 Task: Clear the last 4 weeks browsing history.
Action: Mouse moved to (1085, 32)
Screenshot: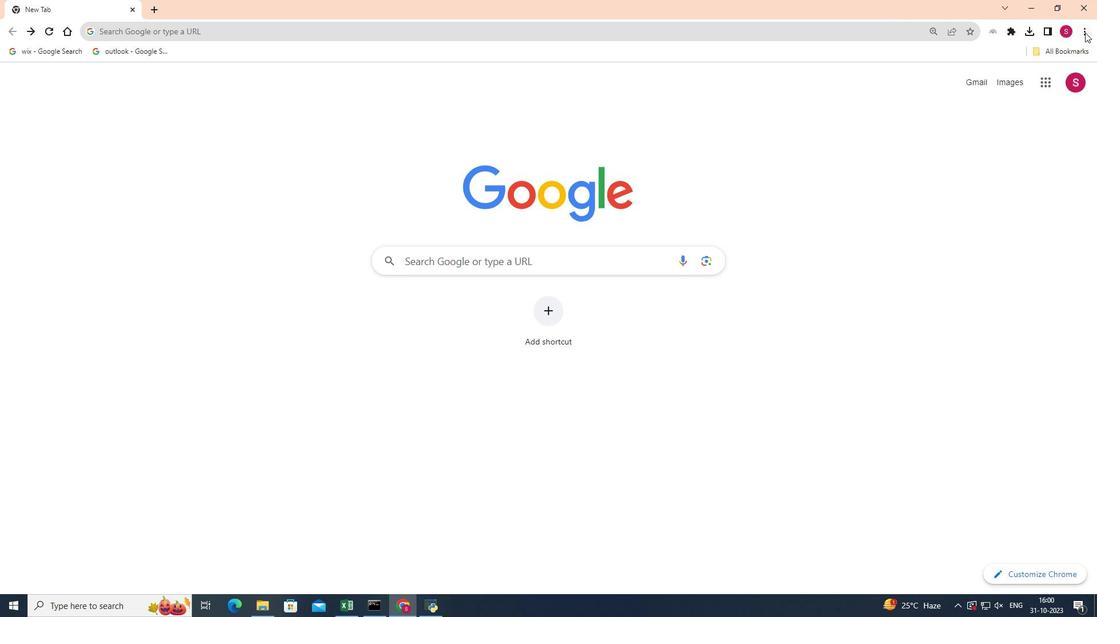
Action: Mouse pressed left at (1085, 32)
Screenshot: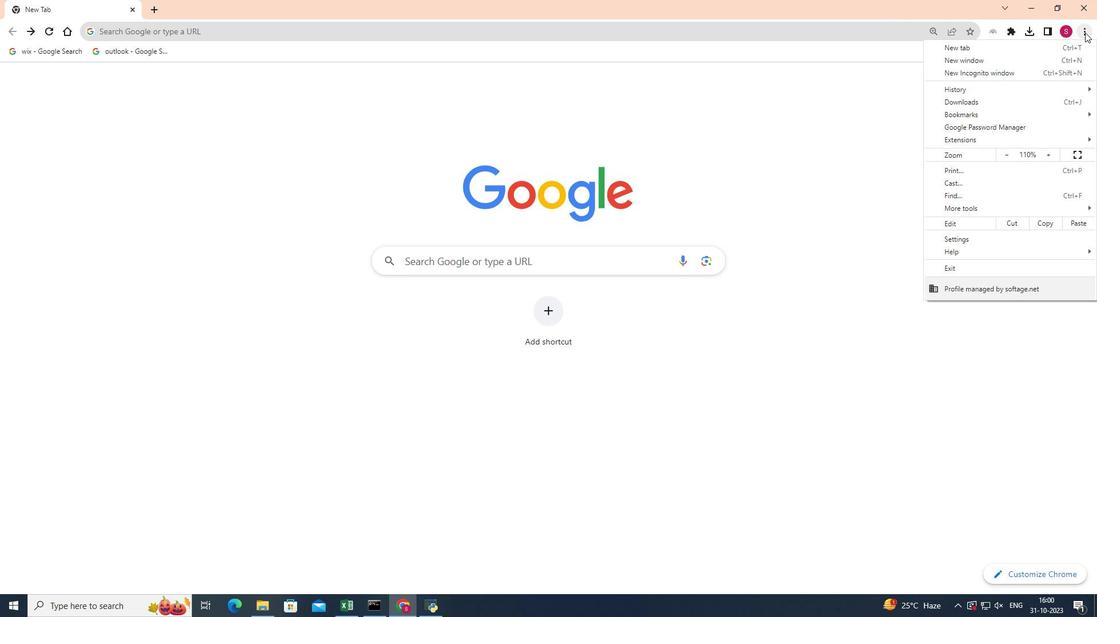 
Action: Mouse moved to (972, 208)
Screenshot: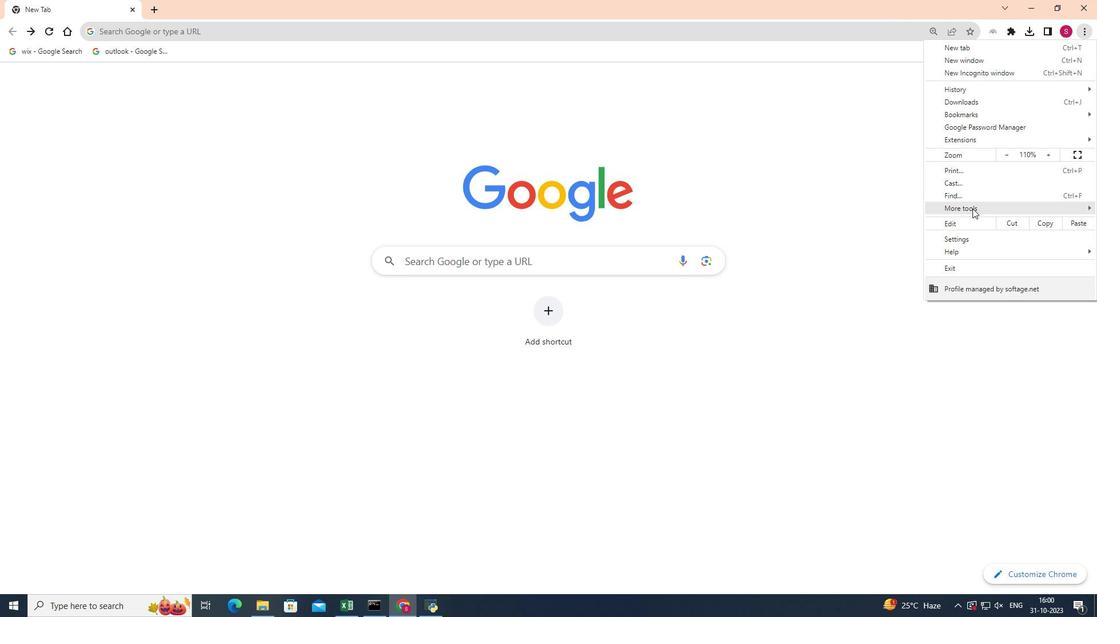 
Action: Mouse pressed left at (972, 208)
Screenshot: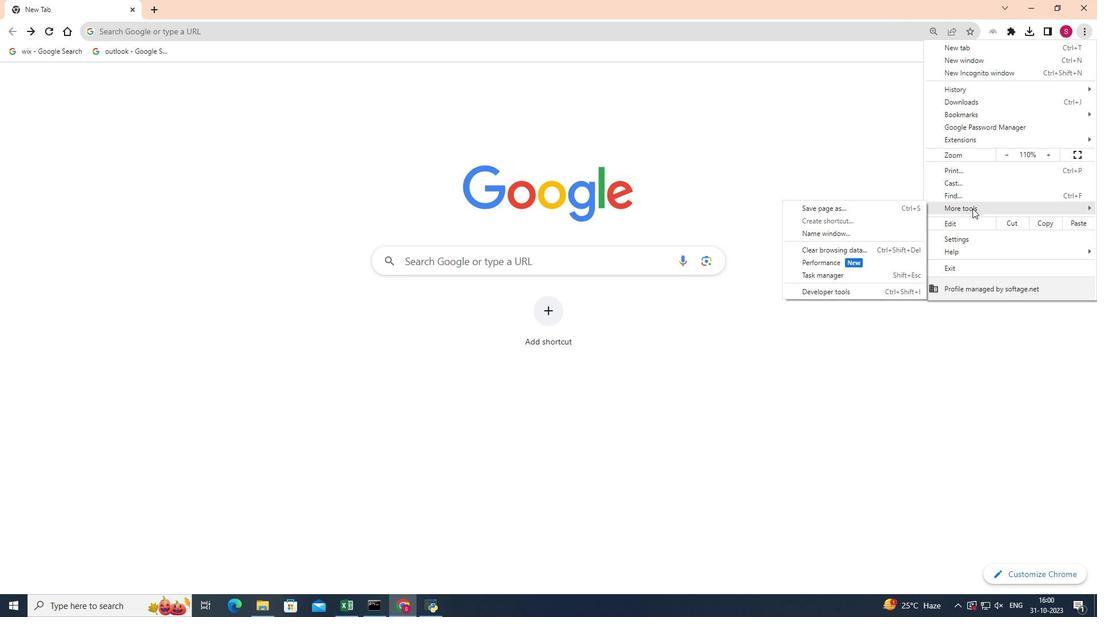 
Action: Mouse moved to (890, 246)
Screenshot: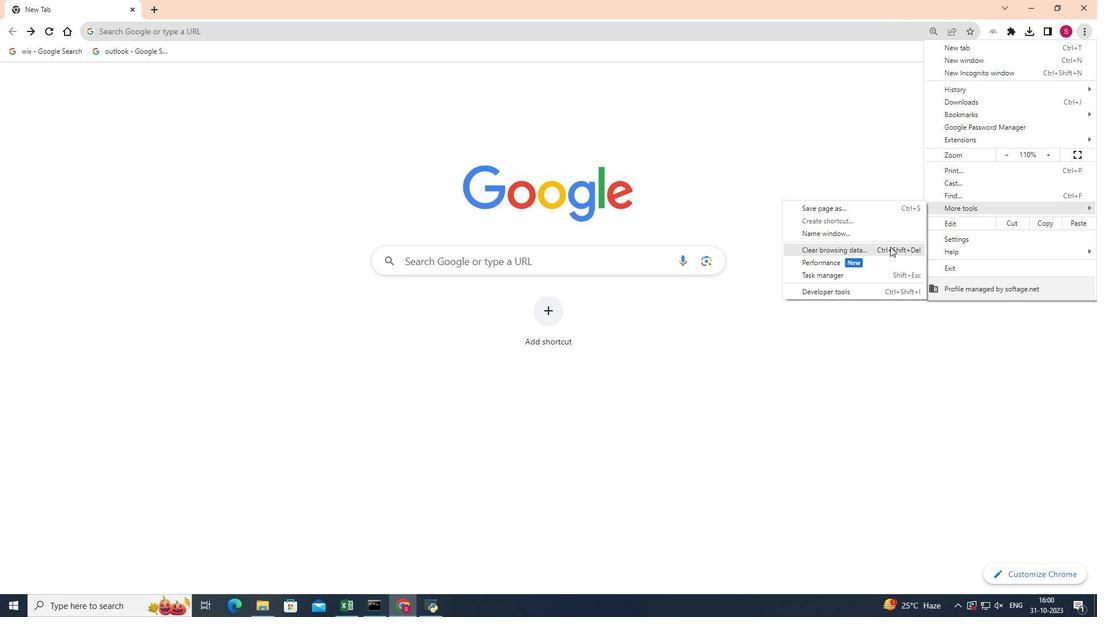 
Action: Mouse pressed left at (890, 246)
Screenshot: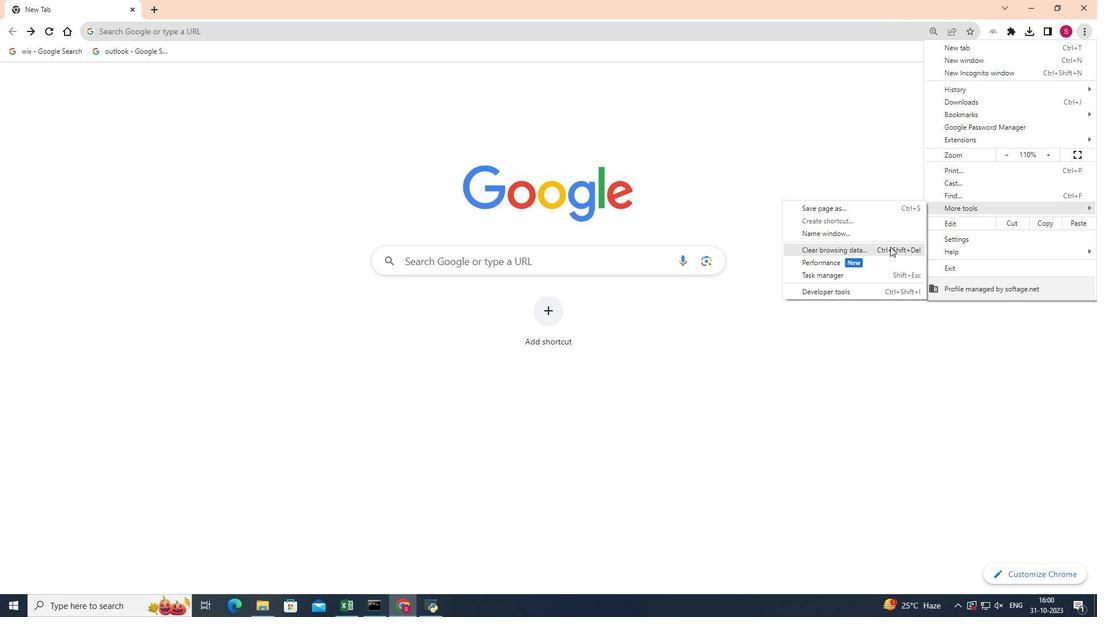 
Action: Mouse pressed left at (890, 246)
Screenshot: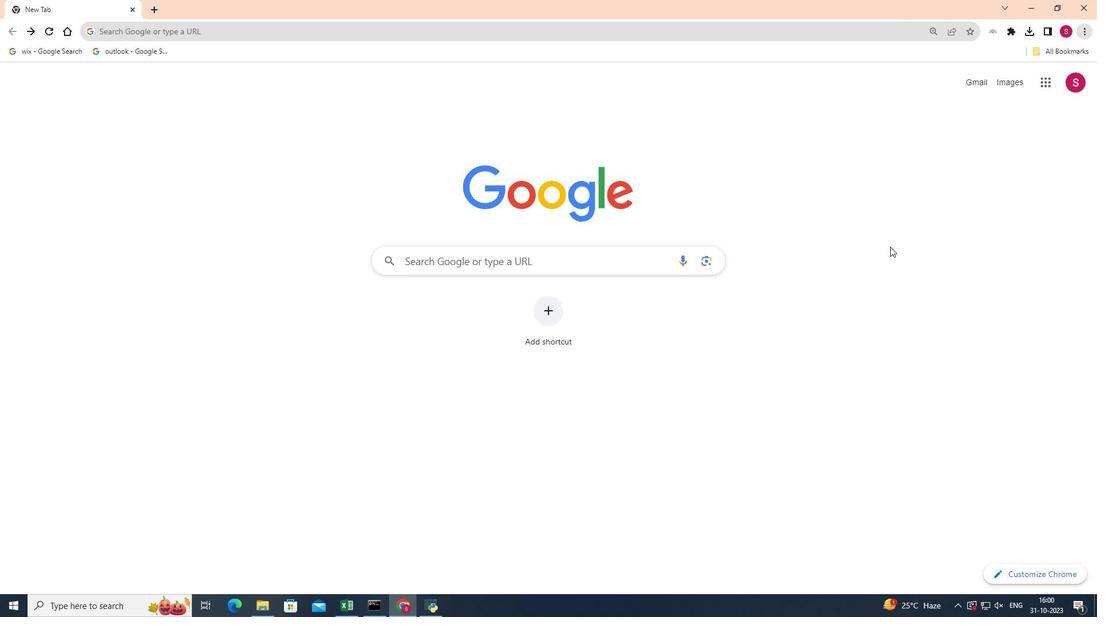 
Action: Mouse moved to (550, 206)
Screenshot: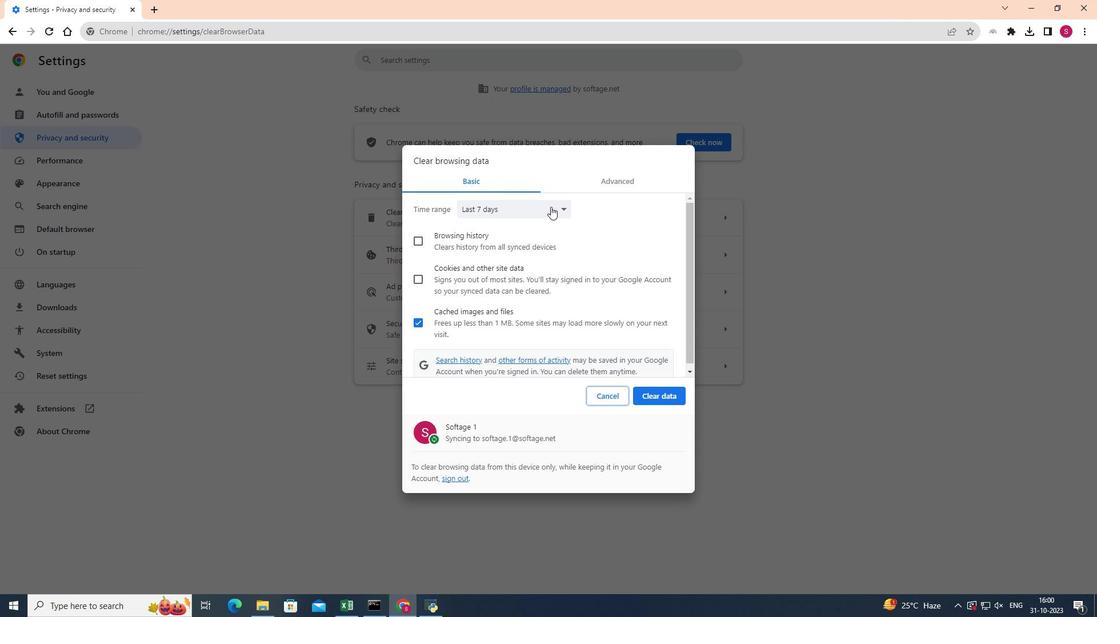 
Action: Mouse pressed left at (550, 206)
Screenshot: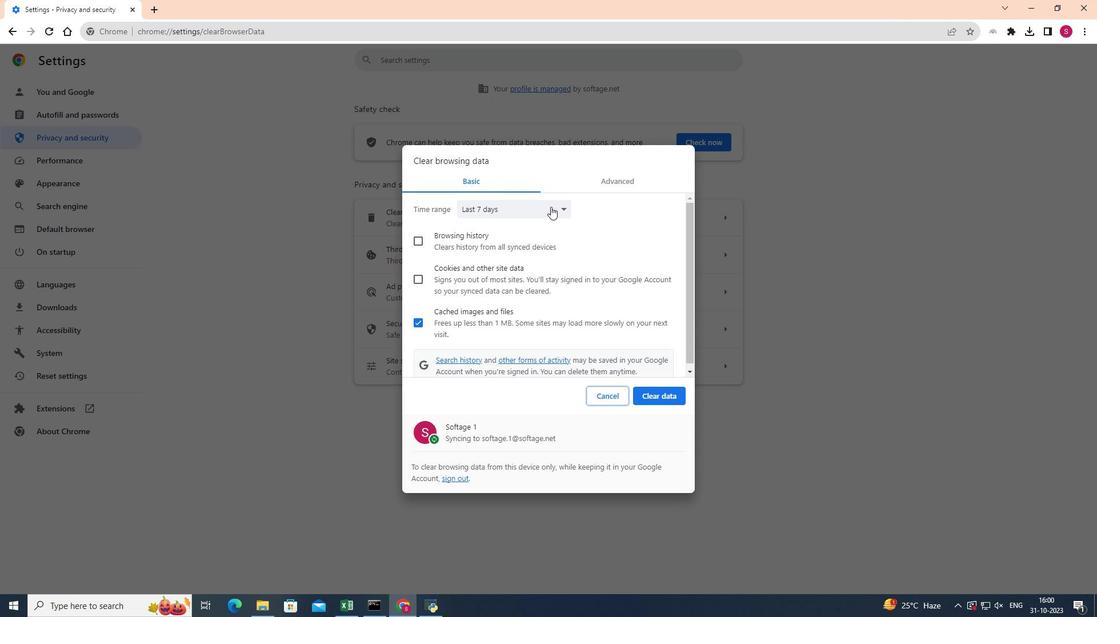 
Action: Mouse moved to (513, 253)
Screenshot: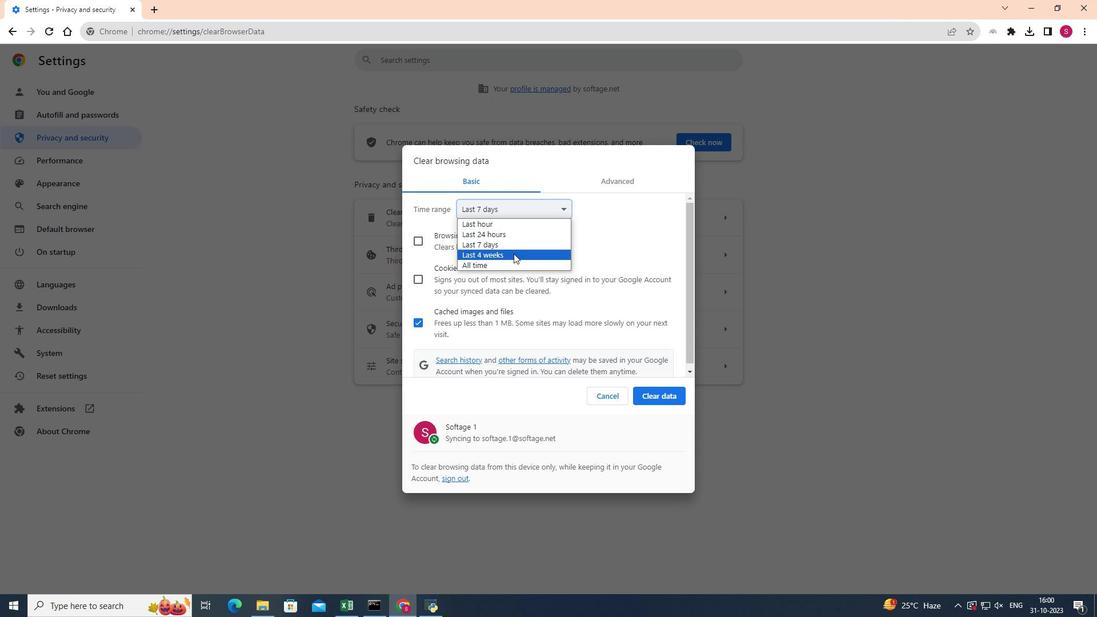 
Action: Mouse pressed left at (513, 253)
Screenshot: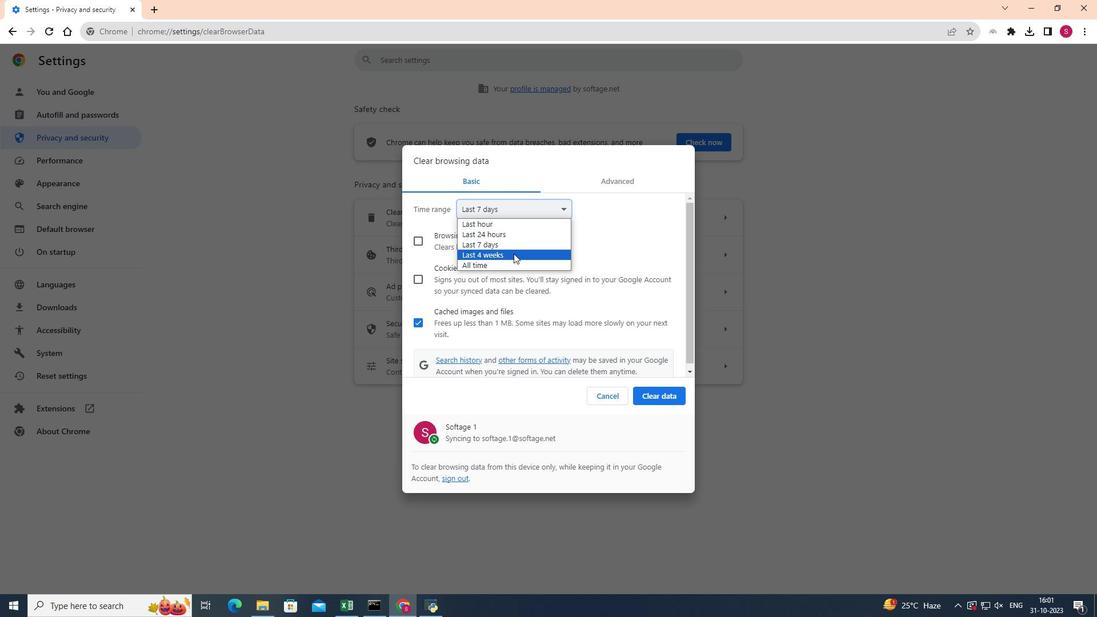
Action: Mouse moved to (416, 321)
Screenshot: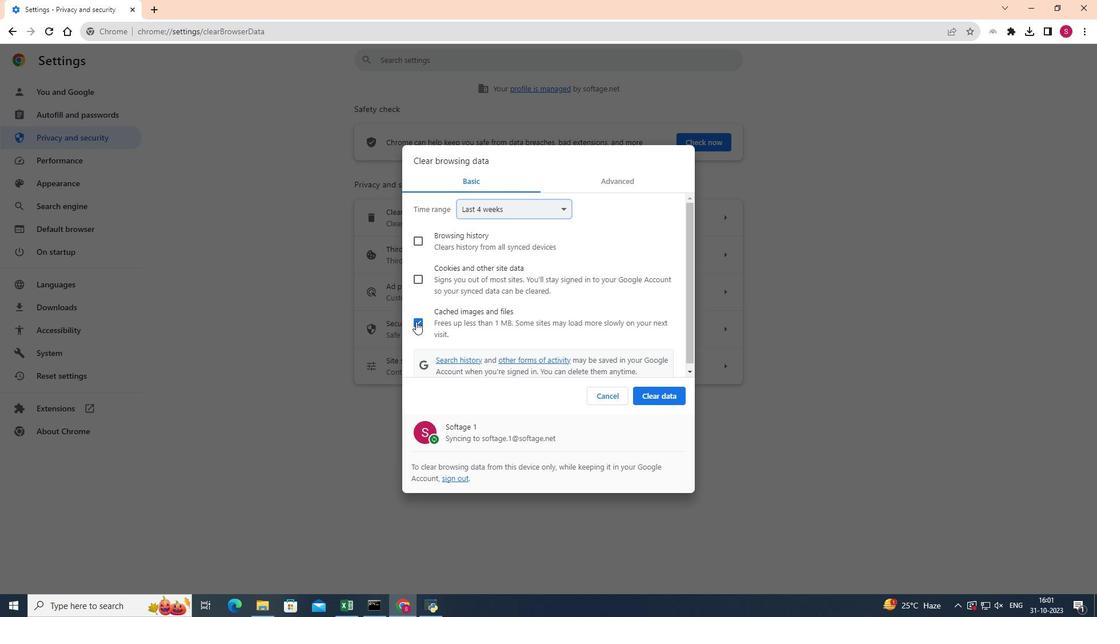 
Action: Mouse pressed left at (416, 321)
Screenshot: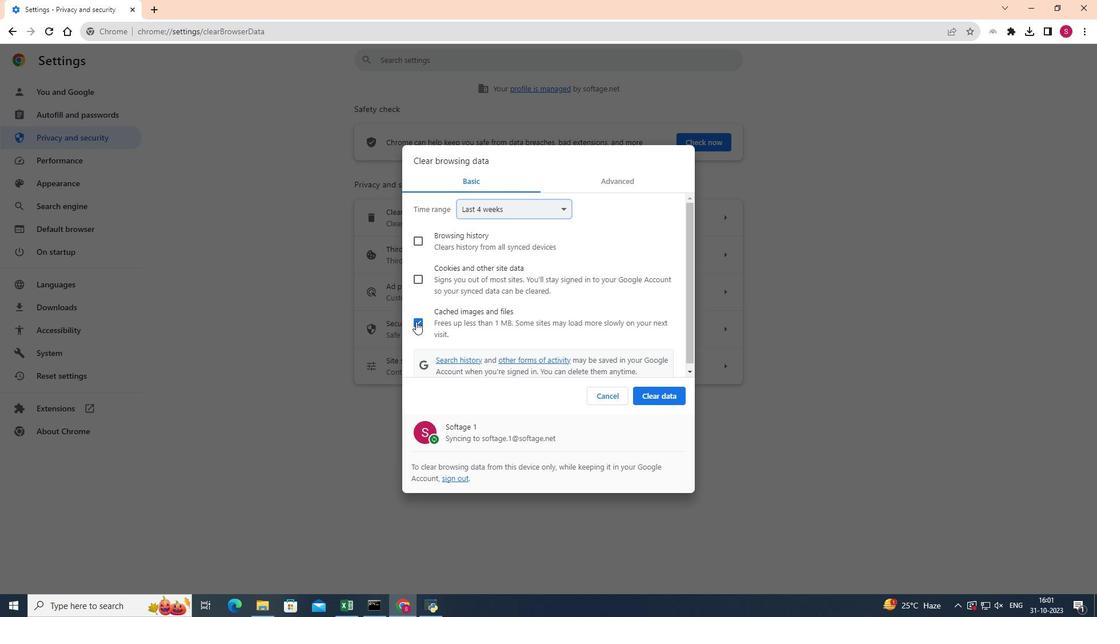
Action: Mouse moved to (424, 244)
Screenshot: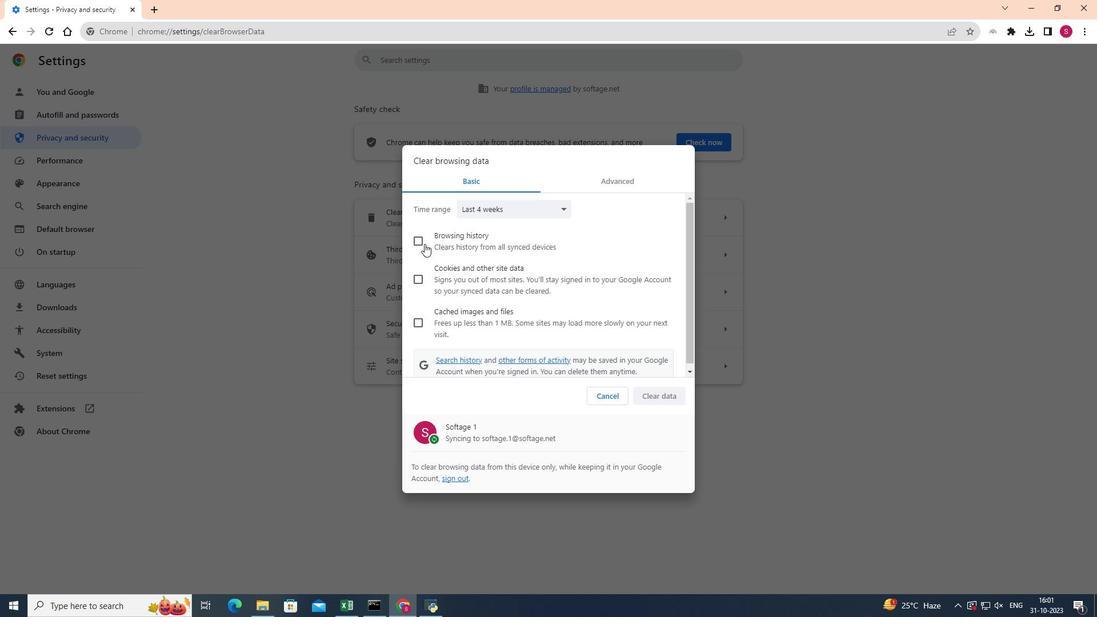 
Action: Mouse pressed left at (424, 244)
Screenshot: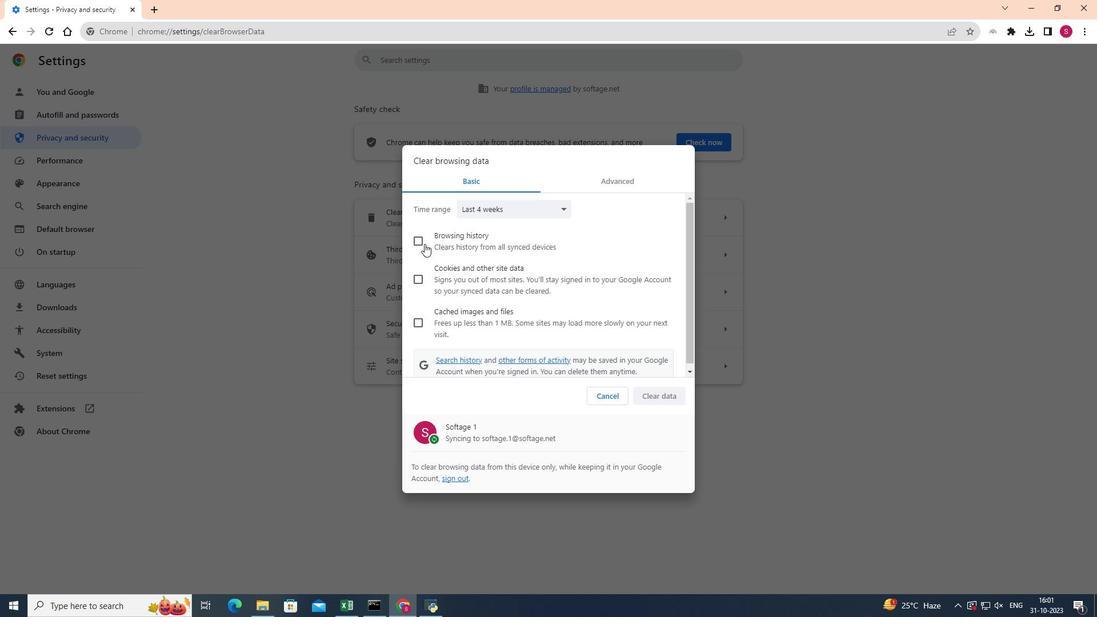 
Action: Mouse pressed left at (424, 244)
Screenshot: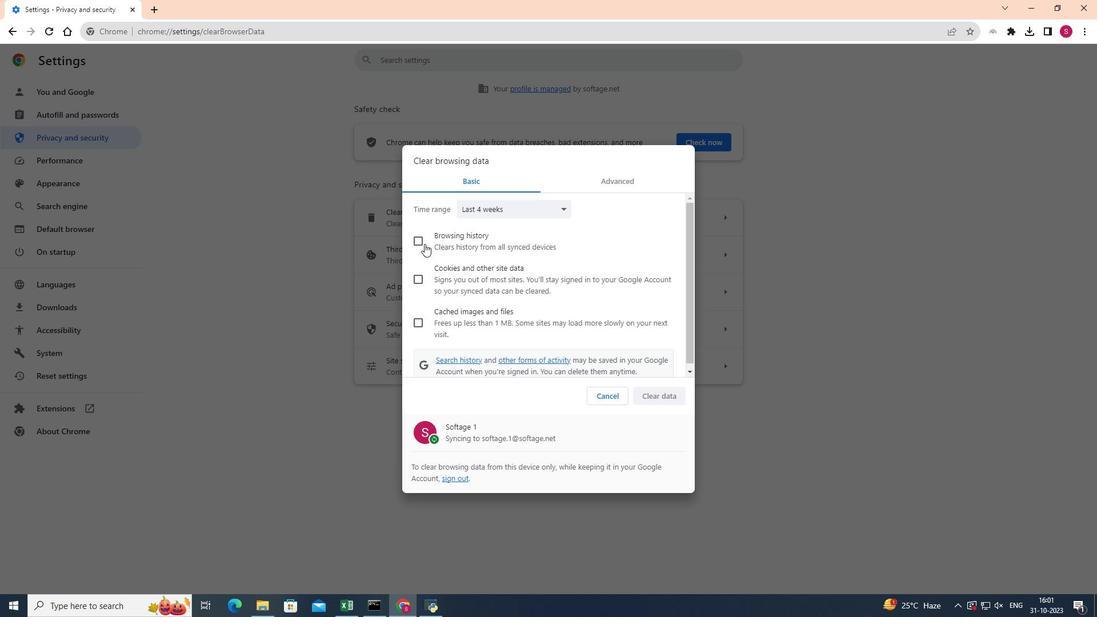 
Action: Mouse moved to (418, 237)
Screenshot: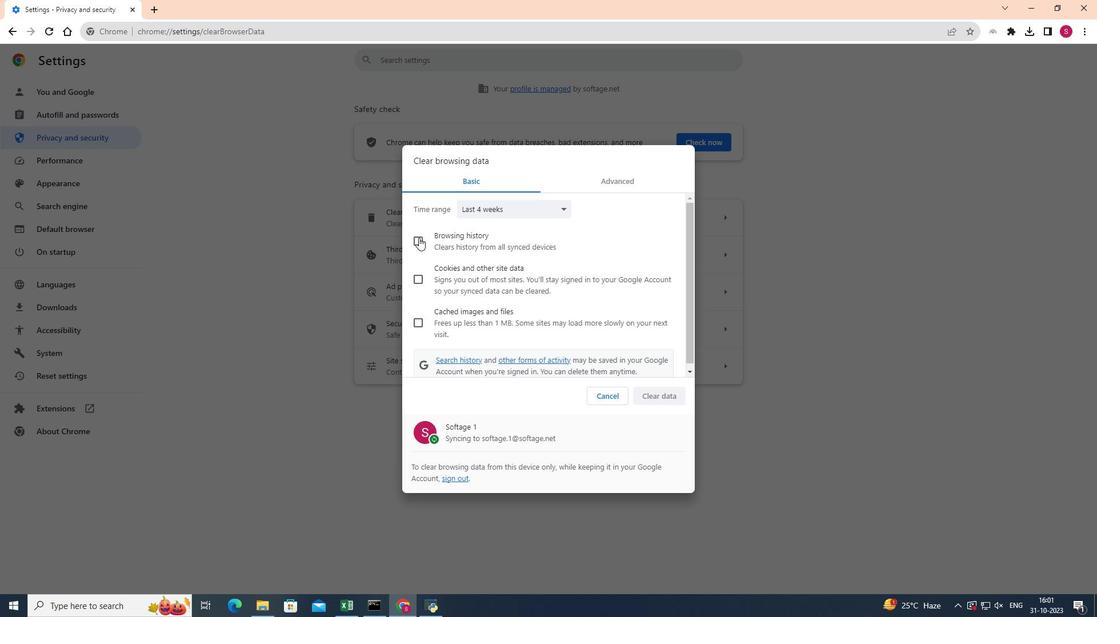 
Action: Mouse pressed left at (418, 237)
Screenshot: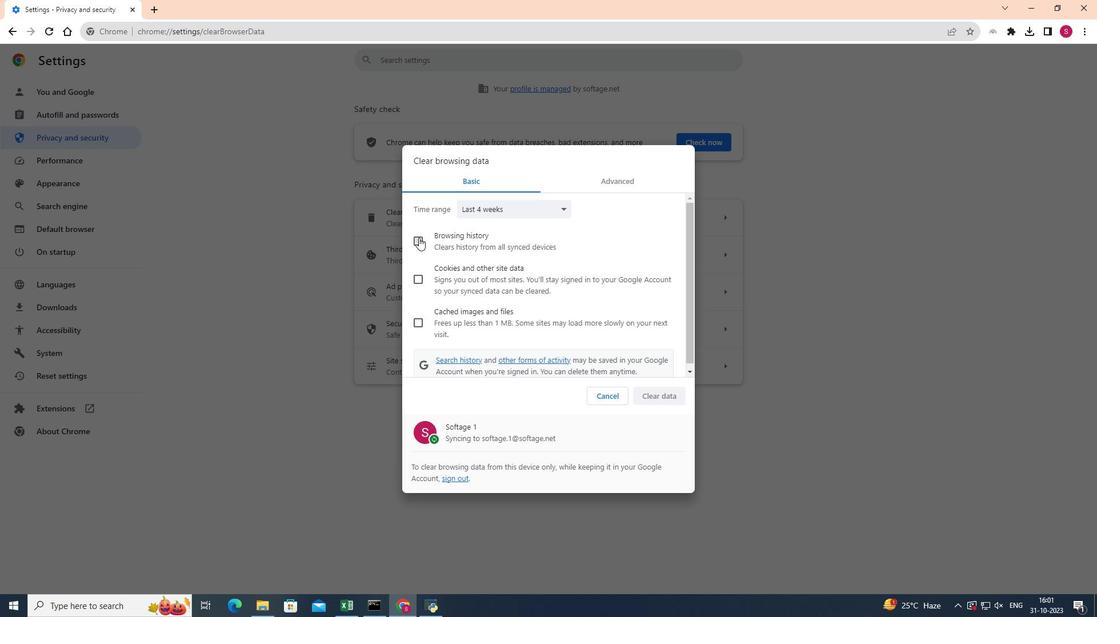 
Action: Mouse moved to (661, 396)
Screenshot: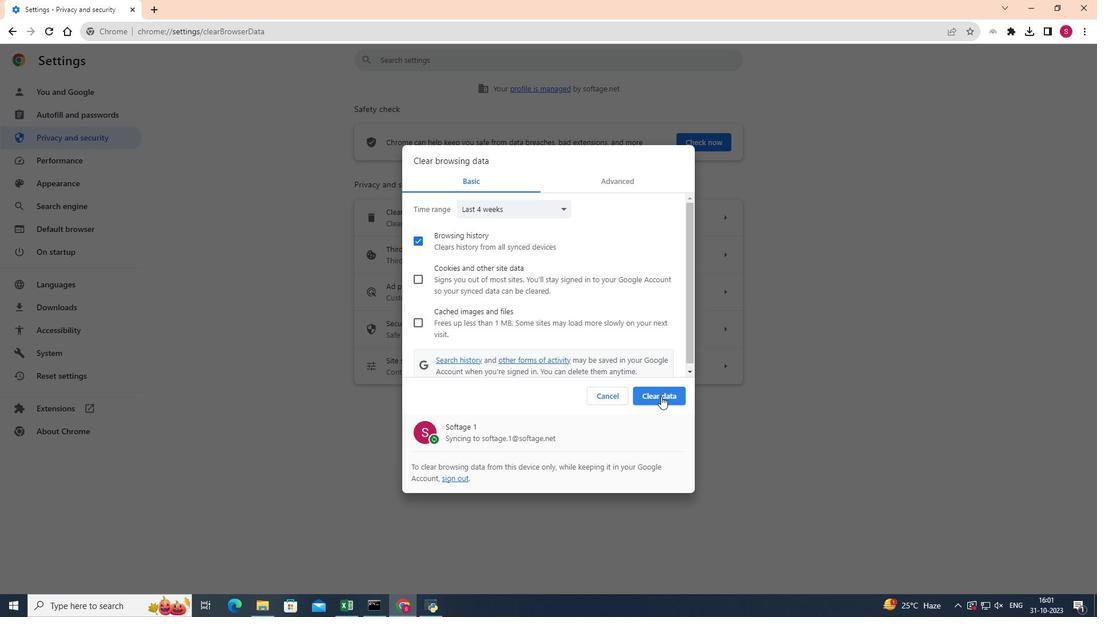 
Action: Mouse pressed left at (661, 396)
Screenshot: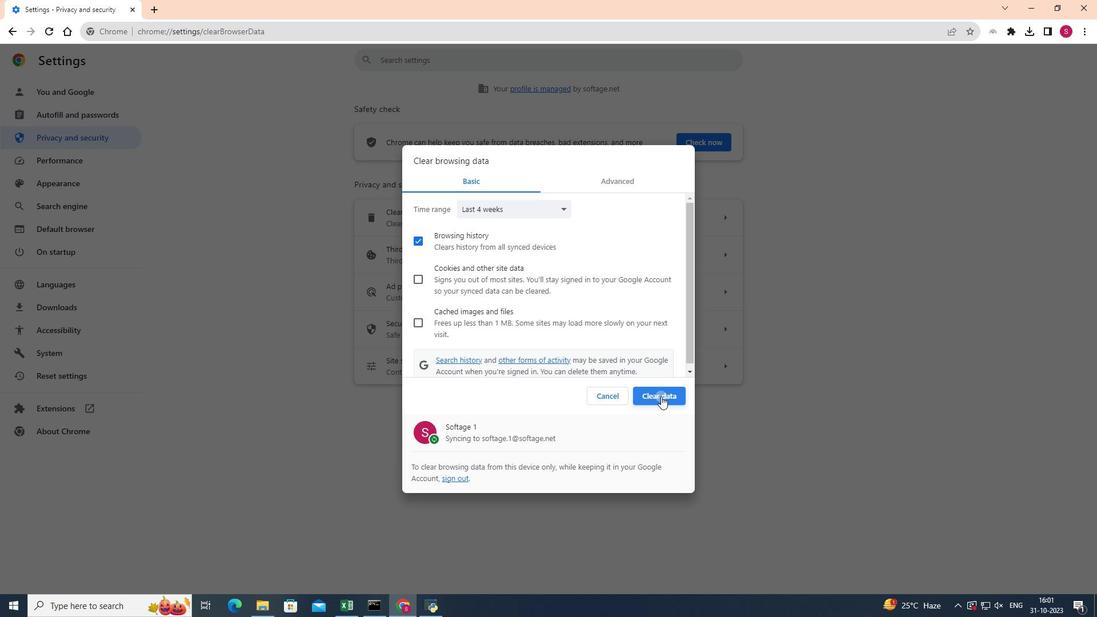 
